 Task: Implement a JavaScript program to validate a username.
Action: Mouse moved to (175, 75)
Screenshot: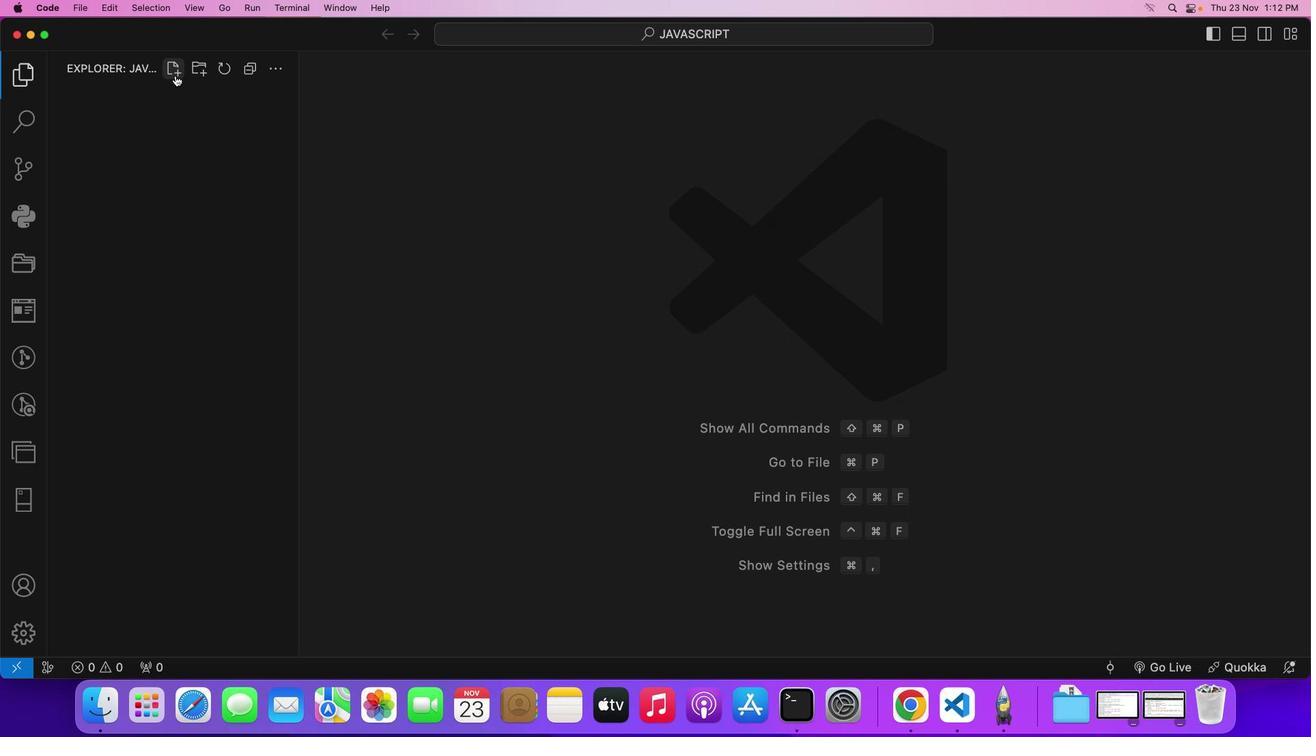 
Action: Mouse pressed left at (175, 75)
Screenshot: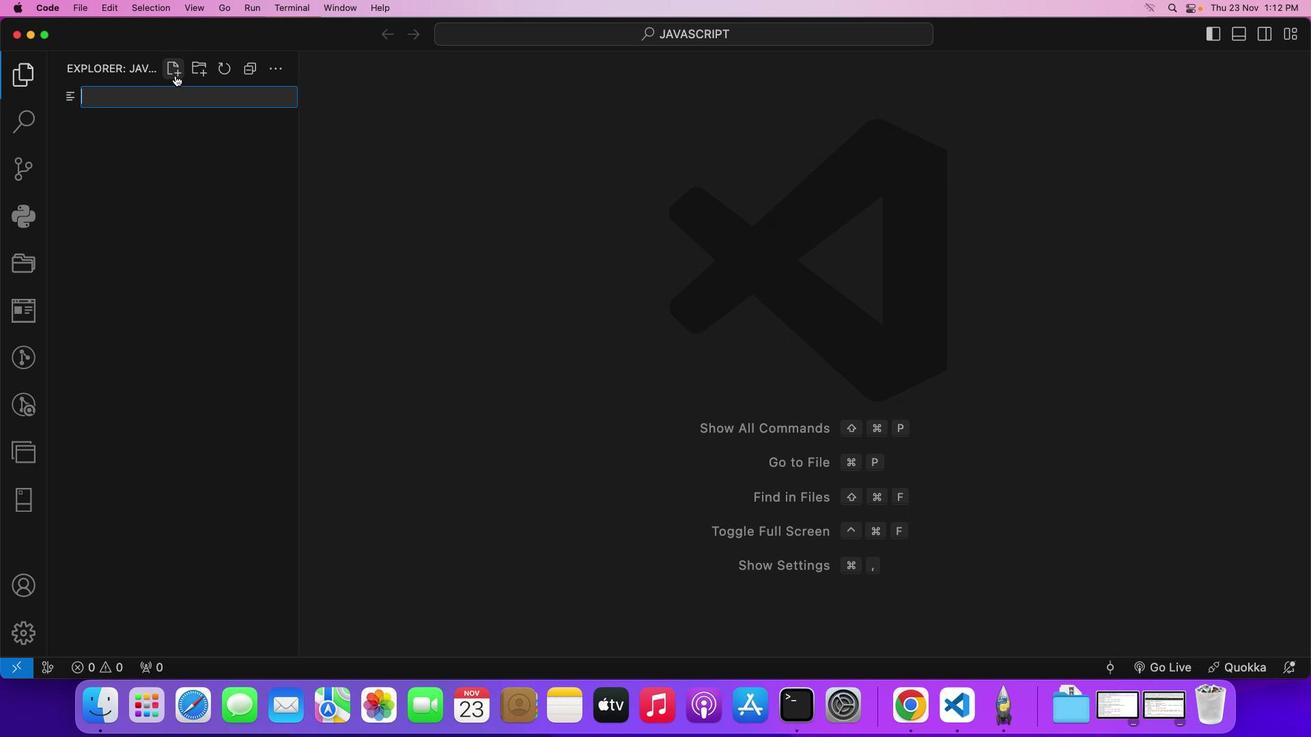 
Action: Key pressed Key.shift_r'D'Key.backspaceKey.shift_r'U''s''e''r'Key.shift_r'V''a''l''i''d''.''j''s'Key.enter
Screenshot: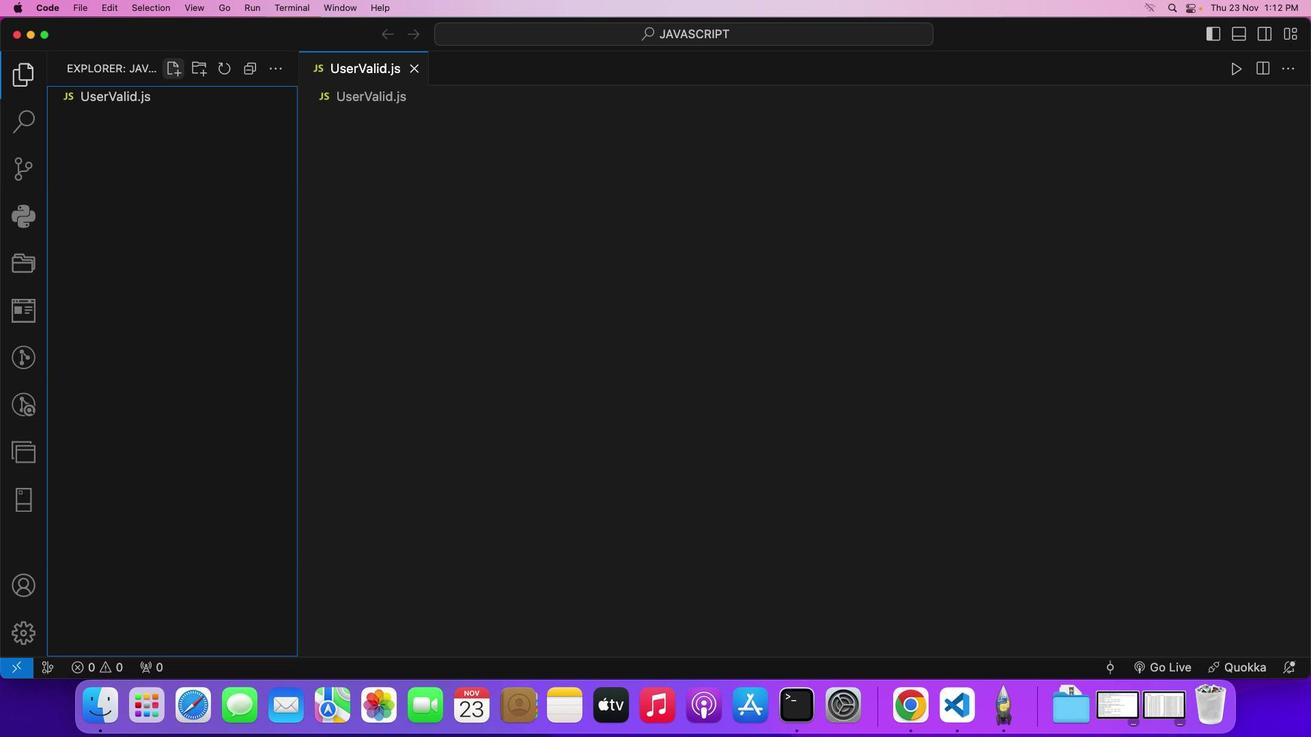 
Action: Mouse moved to (32, 82)
Screenshot: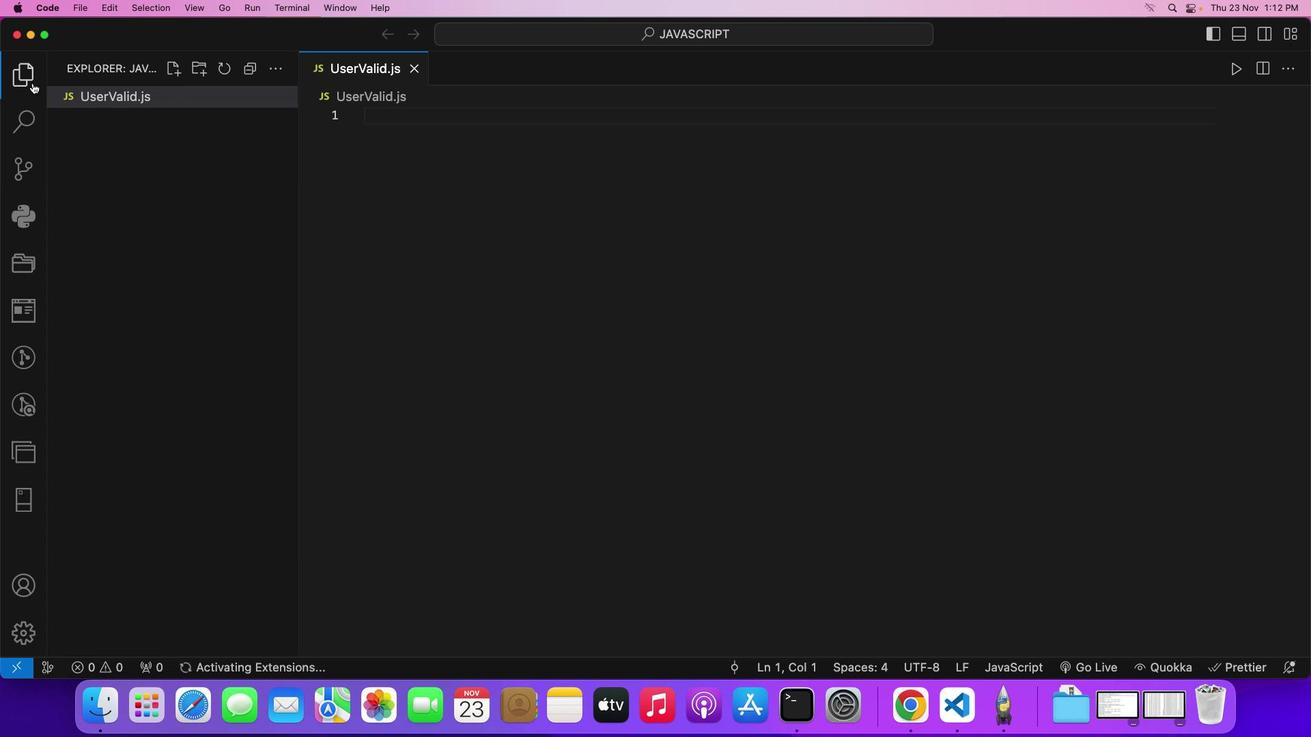 
Action: Mouse pressed left at (32, 82)
Screenshot: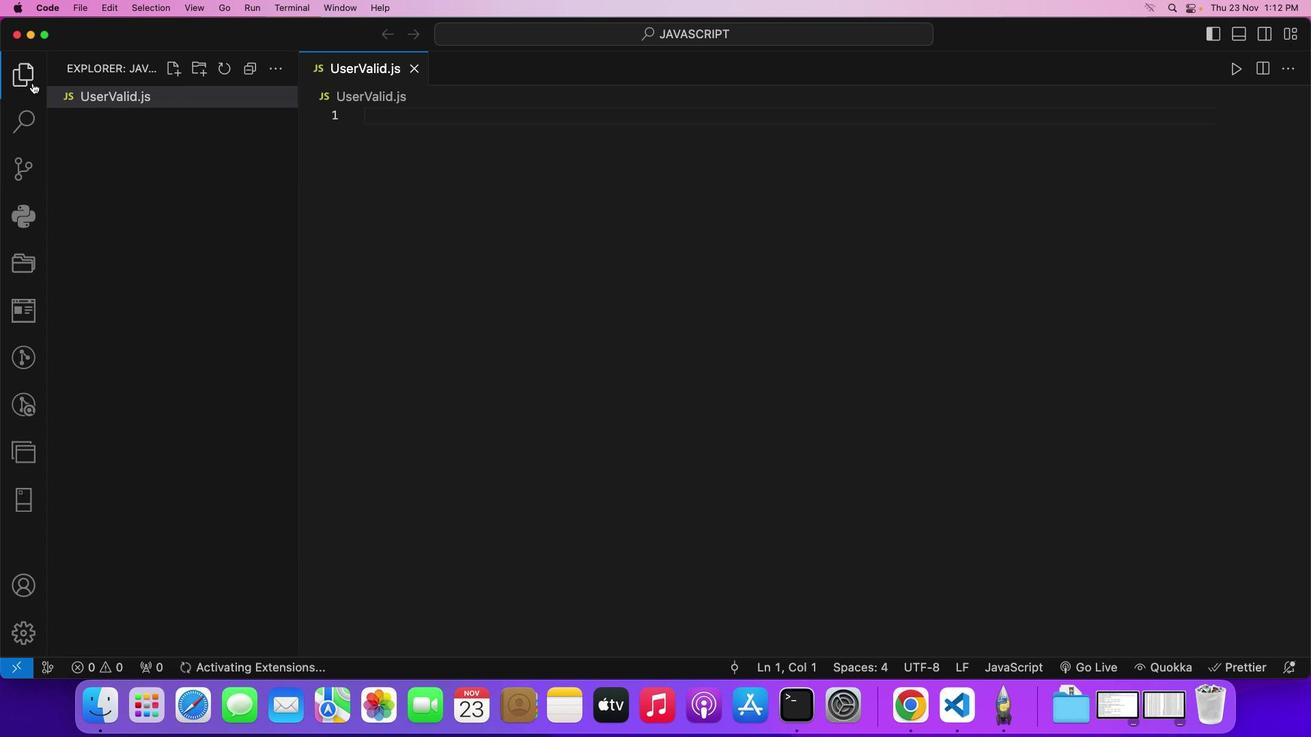 
Action: Mouse moved to (196, 118)
Screenshot: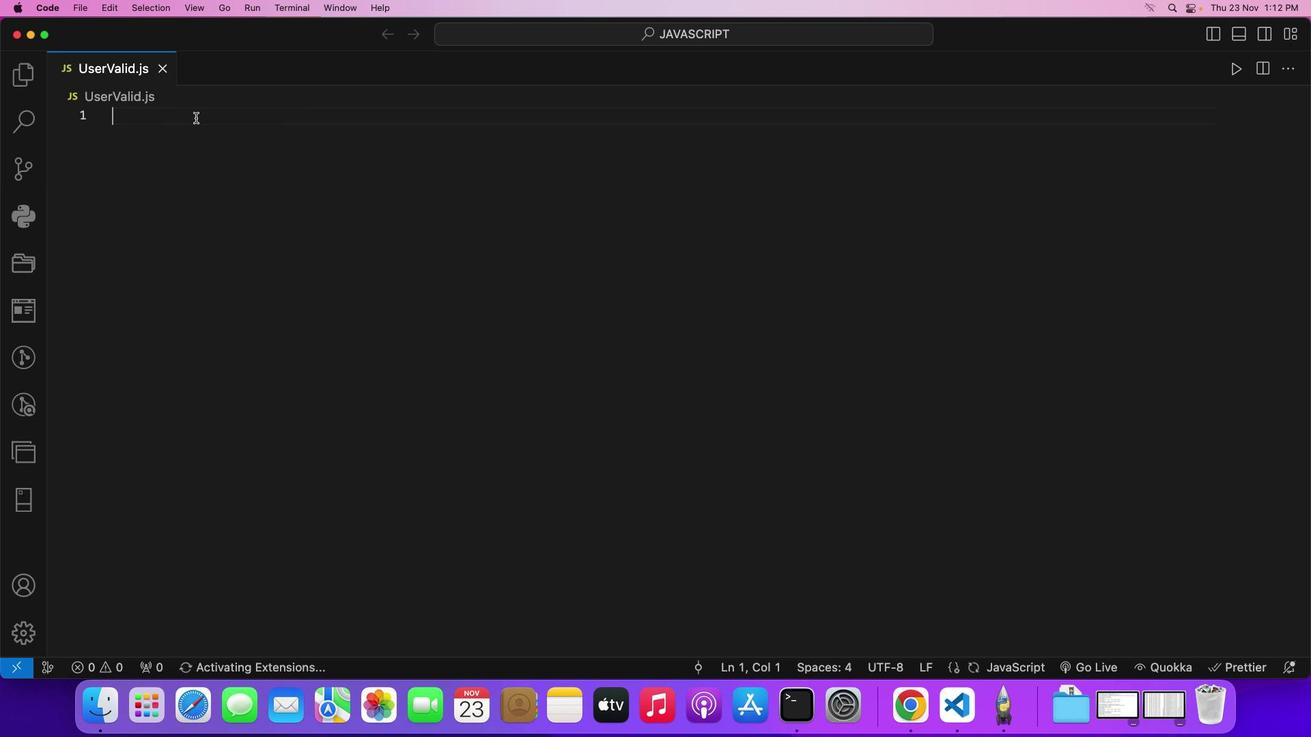 
Action: Key pressed 'f''u''n''c''t''i''o''n'Key.space'v''a''l''i''d''a''t''e'Key.shift_r'U''s''e''r''n''a''m''e'Key.shift_r'(''u''s''e''r''n''a''m''e'Key.rightKey.spaceKey.shift_r'{'Key.enter'/''/'Key.shift_r'R''e''g''u''l''a''r'Key.space'e''x''p''r''e''s''s''i''o''n'Key.space'f''o''r'Key.space'v''a''l''i''d''a''t''i''n''g'Key.space't''h''e'Key.space'u''s''e''r''n''a''m''e'Key.enter'c''o''n''s''t'Key.space'r''e''g''x'Key.backspace'e''x'Key.space'='Key.space'/'Key.shift_rKey.shift_r'^''[''a''-''z'Key.shift_r'A''-'Key.shift_rKey.shift_r'Z''0''-''9'Key.rightKey.shift_r'('Key.shift_r'?'Key.backspaceKey.backspaceKey.shift_r'('Key.shift_r'?'Key.shift_r'!''.'Key.shift_r'*'Key.shift_r'?''['Key.spaceKey.shift_r'_'Key.rightKey.shift_r'{''2'Key.right'['Key.backspaceKey.right'[''a''-''z'Key.shift_r'A''-'Key.shift_r'Z''0''-''9'Key.shift_r'_'Key.rightKey.shift_r'{''1'',''1''3'Key.rightKey.space'['Key.backspaceKey.backspace'[''a''-''z'Key.shift_r'A''='Key.backspace'-'Key.shift_r'Z''0''-''9'Key.rightKey.shift_r'$''/'';'Key.enterKey.enter'/''/'Key.spaceKey.shift_r'T''e''s''t'Key.space't''h''e'Key.space'u''s''e''r''n''a''m''e'Key.space'a''g''a''i''n''s''t'Key.space't''h''e'Key.space'r''e''g''u''l''a''r'Key.space'e''x''p''r''e''s''s''i''o''n'Key.enter'c''o''n''s''t'Key.space'i''s'Key.shift_r'V''a''l''i''d'Key.space'='Key.space'r''e''g''e''x''.''t''e''x'Key.backspace'x''t'Key.backspaceKey.backspace's''t'Key.shift_r'(''u''s''e''r'Key.enterKey.right';'Key.enterKey.enter'/''/'Key.spaceKey.shift_r'R''e''t''u''r'Key.backspace'r''n'Key.space't''h''e'Key.space'r''e''a'Key.backspace's''u''l''t'Key.space'o''f'Key.space't''h''e'Key.space'v''a''l''i''d''a''t''i''o''n'Key.enter'r''e''t''u''r''n'Key.space'i''s'Key.shift_r'V''a''l''i''d'';'Key.downKey.enterKey.enter'/''/'Key.spaceKey.shift_r'E''x''a''m''p''l''e'Key.space'u''s''a''g''e'Key.shift_r':'Key.enter'c''o''s'Key.backspaceKey.spaceKey.backspaceKey.backspaceKey.backspaceKey.upKey.spaceKey.spaceKey.downKey.spaceKey.space'c''o''n''s''t'Key.space'u''s''e''r''n''a''m''e'Key.shift_r'T''O'Key.shift_rKey.backspace'o'Key.shift_r'V''a''l''i''d''a''t''e'Key.space'='Key.spaceKey.shift_r'"''m''y'Key.shift_r'_''u''s''e''r''n''a''m''e''1''2''3'Key.right';'Key.enter'c''o''n''s''t'Key.space'u''s'Key.shift_r'U''s'Key.backspaceKey.backspaceKey.backspaceKey.backspace'i''s'Key.shift_r'U''s''e''r''n''a''m''e'Key.shift_r'V''a''l''i''d'Key.space'='Key.space'v''a''l''i''d''a''t''e'Key.shift_r'U'Key.enterKey.shift_r'(''u''s''e''r'Key.backspace'r''n''a''m''e'Key.shift_r'T'Key.enterKey.right';'Key.enterKey.enter'i''f'Key.shift_r'('Key.backspaceKey.spaceKey.shift_r'(''i''s'Key.shift_r'U''s''e''r''n''a''m''e'Key.shift_r'V''a''l''i''d'Key.rightKey.spaceKey.shift_r'{'Key.enter'c''o''n''s''o''l''e''.''l''o''g'Key.shift_r'('Key.shift_r'"'Key.shift_r'U''s''e''r''n''a''m''e'Key.space'i''s'Key.space'v''a''l''i''d'Key.shift_r'!'Key.rightKey.right';'Key.enterKey.backspaceKey.backspaceKey.down'e''l''s''e'Key.backspaceKey.backspaceKey.backspaceKey.backspaceKey.space'e''l''s''e'Key.spaceKey.shift_r'{'Key.enter'c''o''n''s''o''l''e''.''l''o''g'Key.shift_r'('Key.shift_r'"'Key.shift_r'U''s''e''r''n''a''m''e'Key.space'i''s'Key.space'i''n''v''a''l''i''d'Key.rightKey.right';'Key.downKey.enter
Screenshot: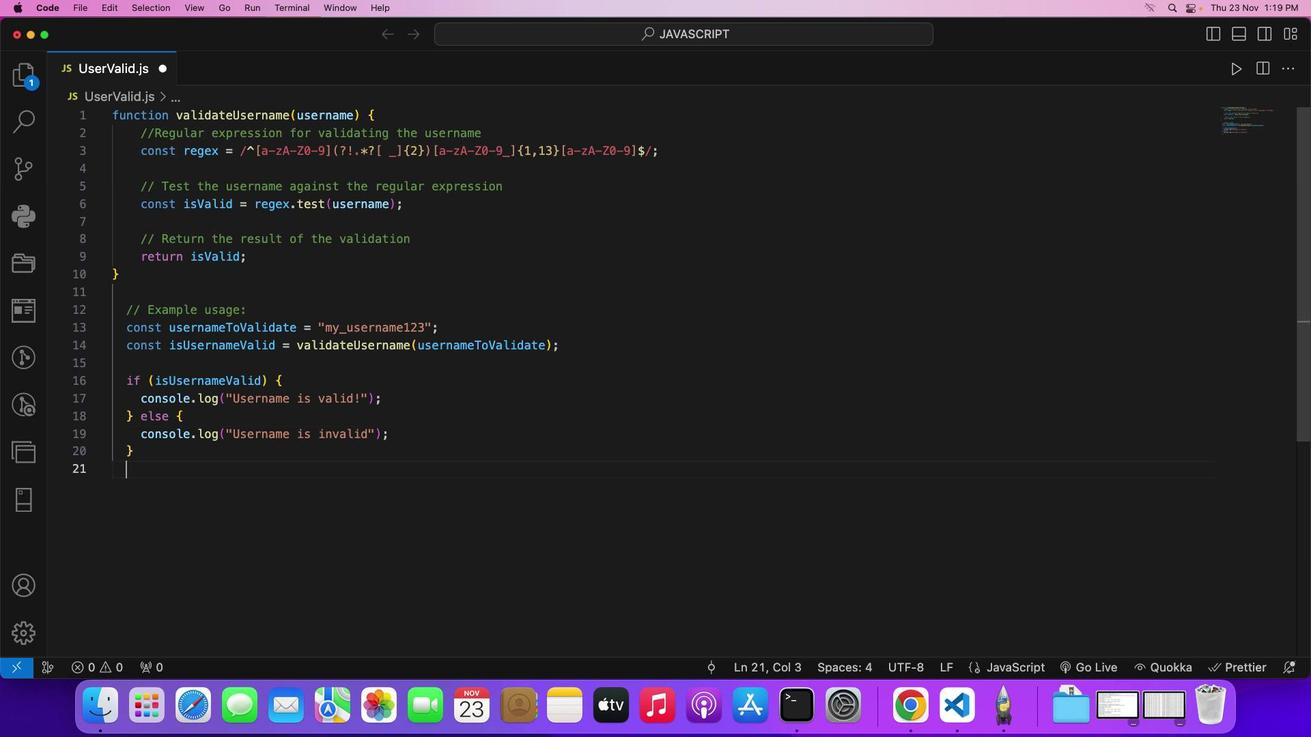 
Action: Mouse moved to (429, 302)
Screenshot: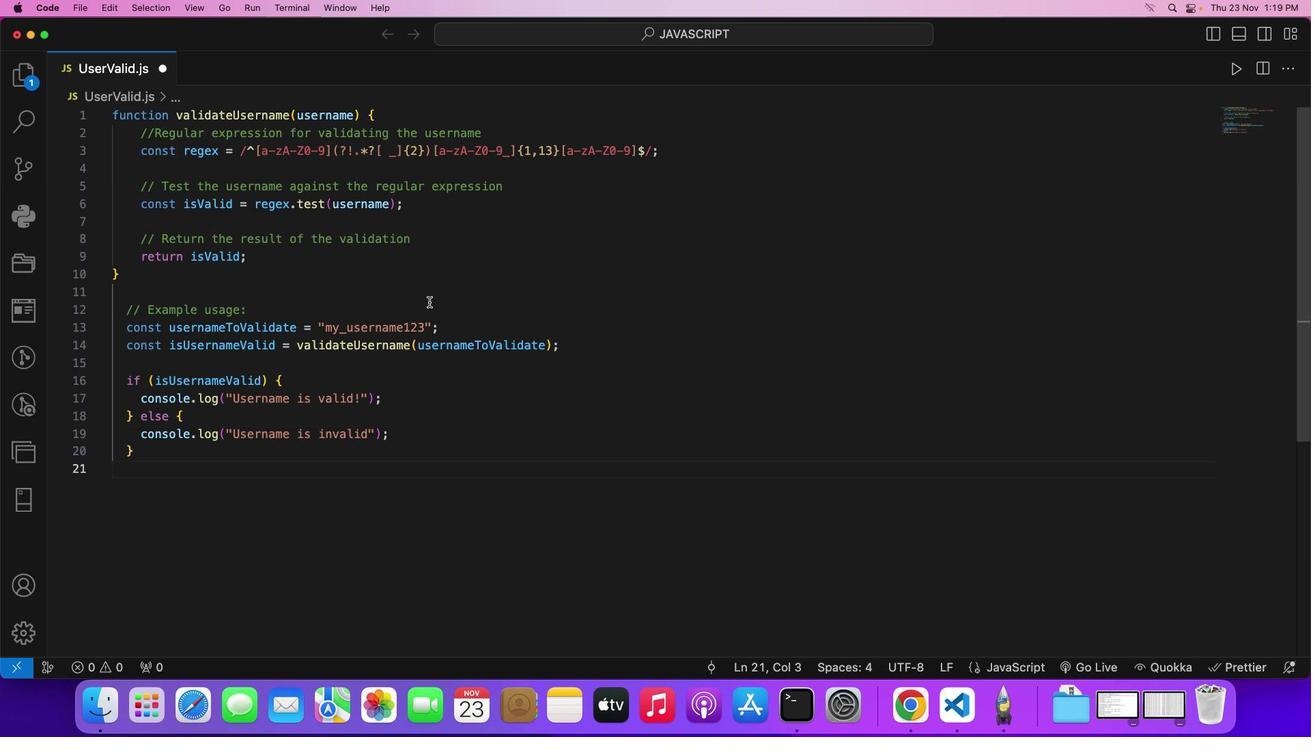 
Action: Key pressed Key.cmd
Screenshot: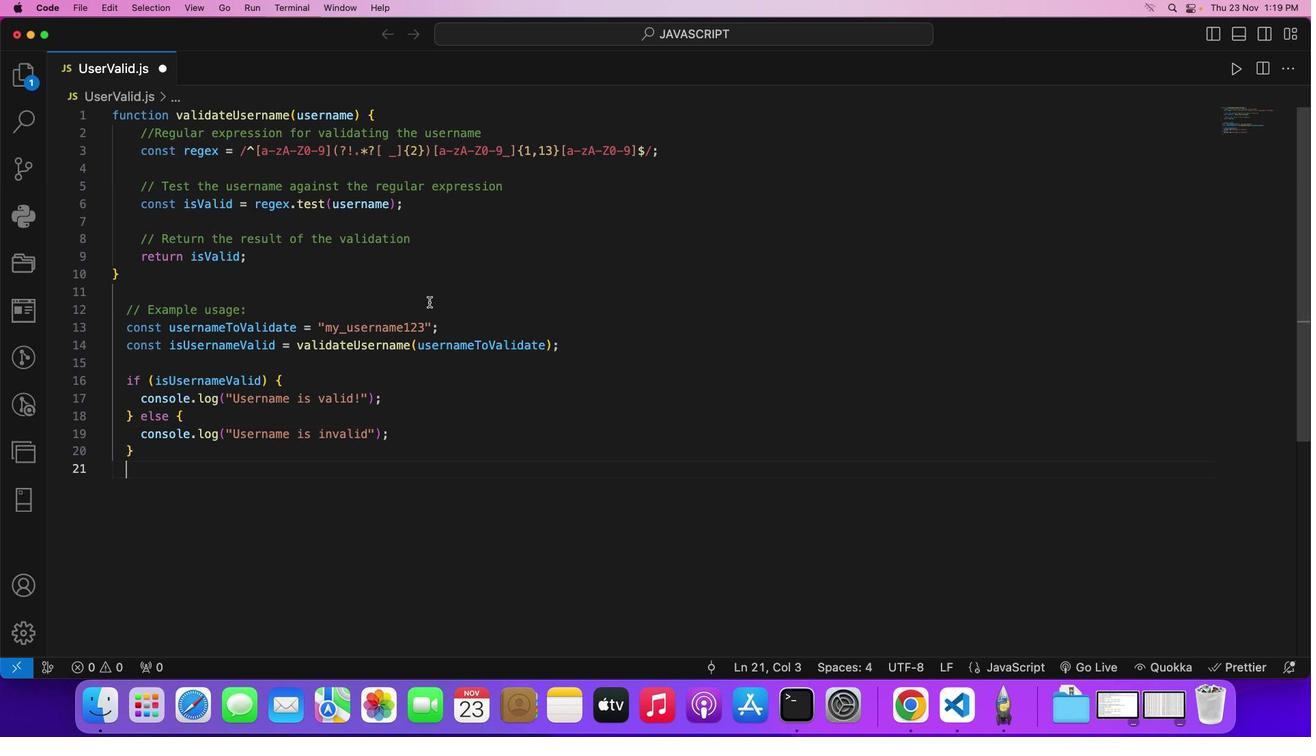 
Action: Mouse moved to (430, 302)
Screenshot: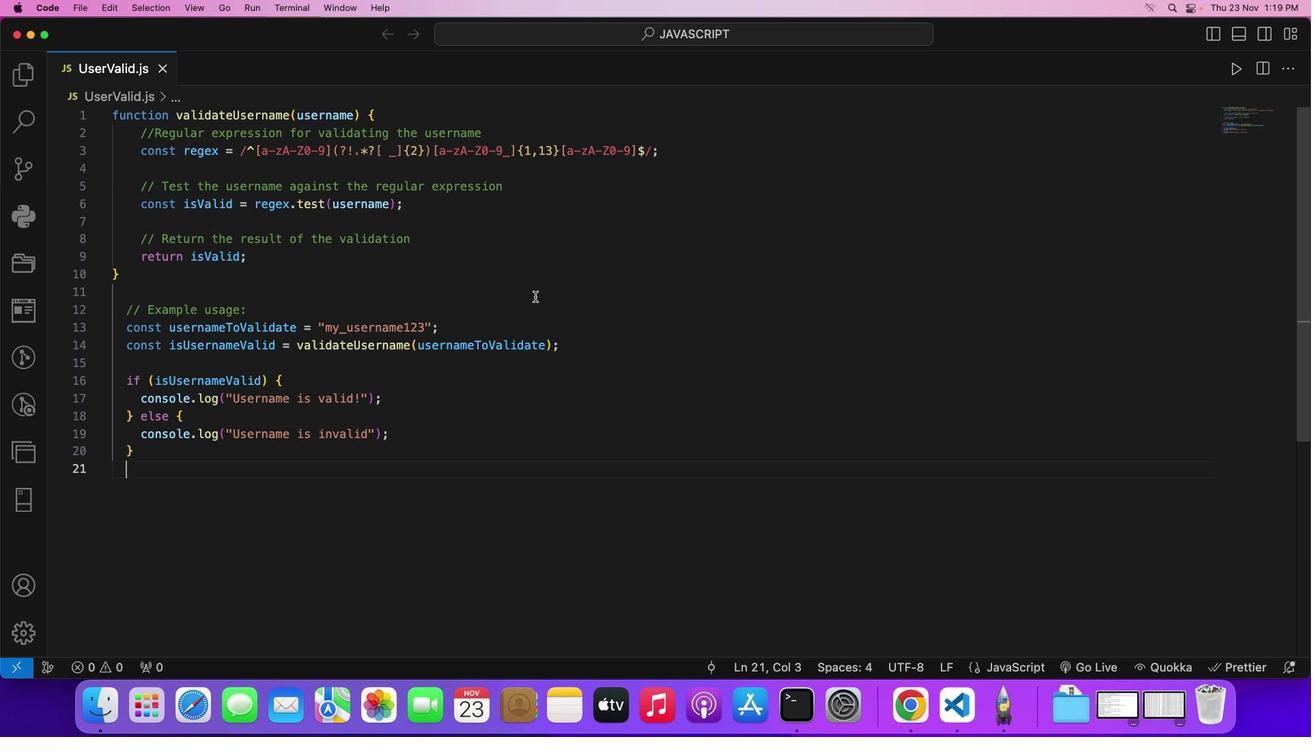 
Action: Key pressed 's'
Screenshot: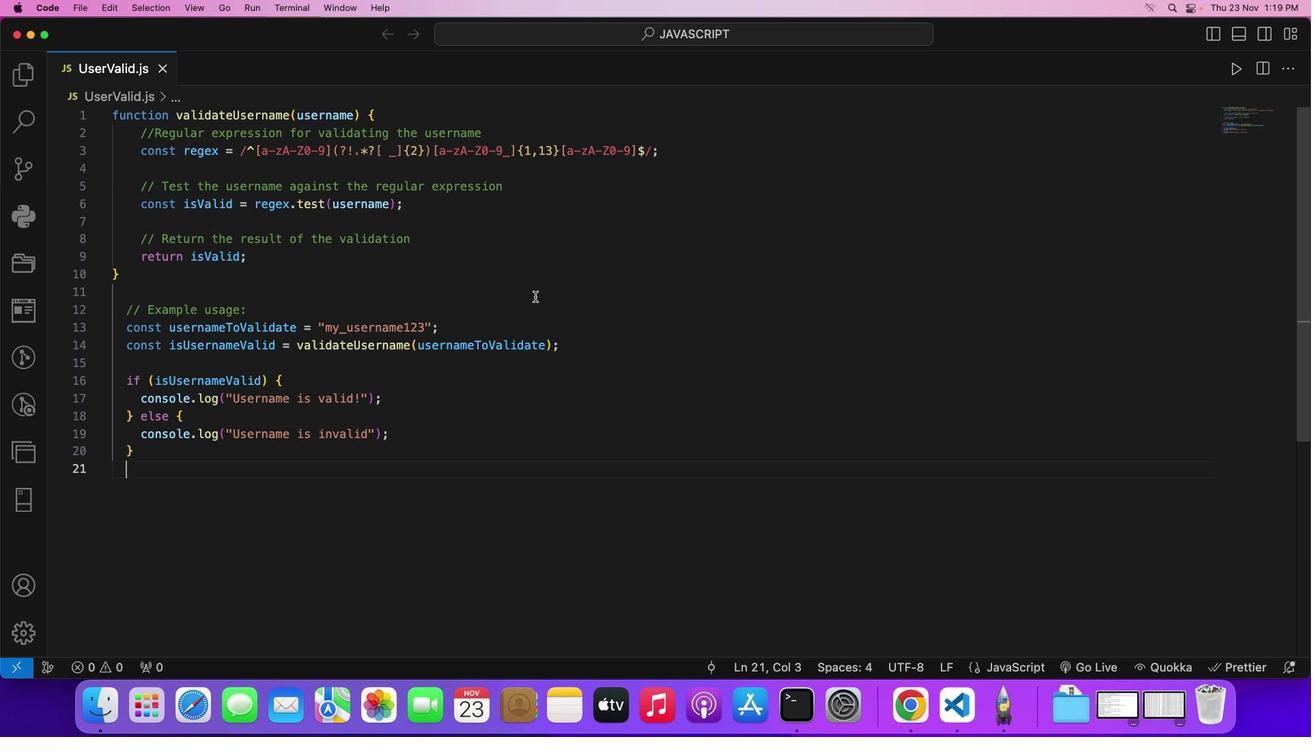 
Action: Mouse moved to (1039, 168)
Screenshot: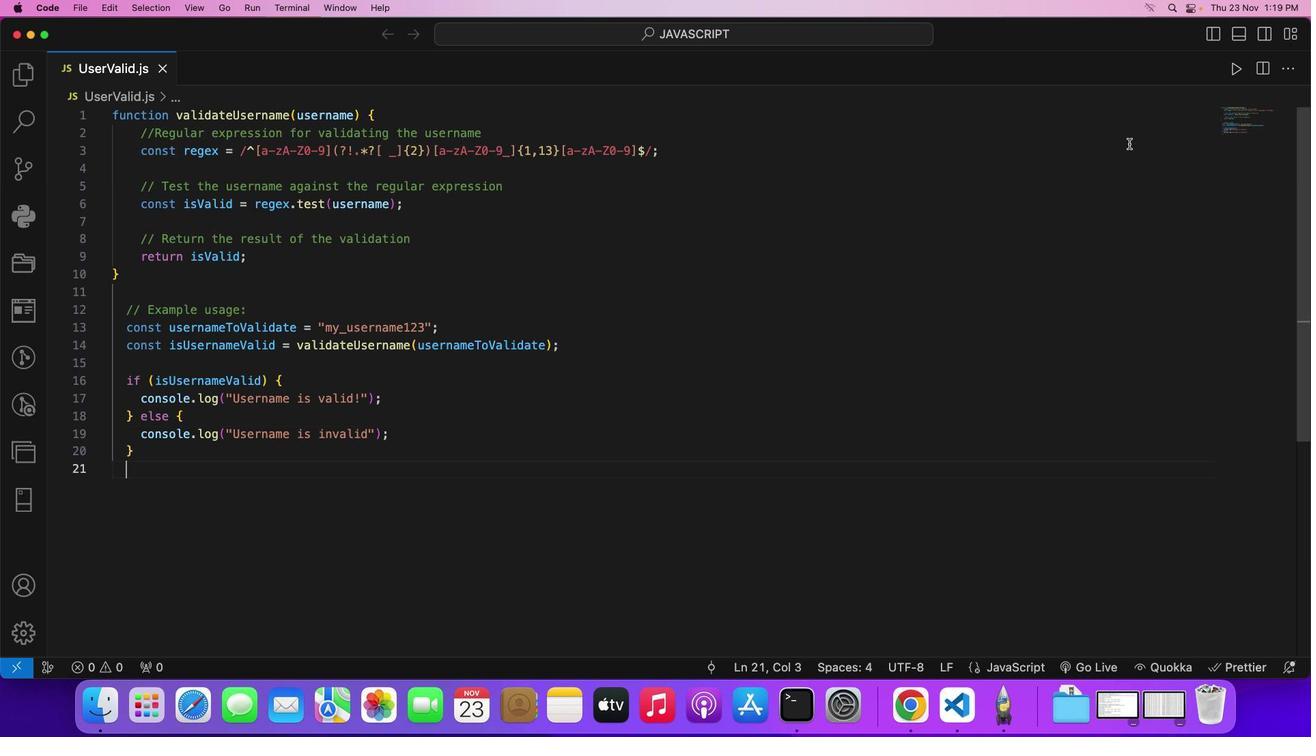 
Action: Key pressed Key.cmd
Screenshot: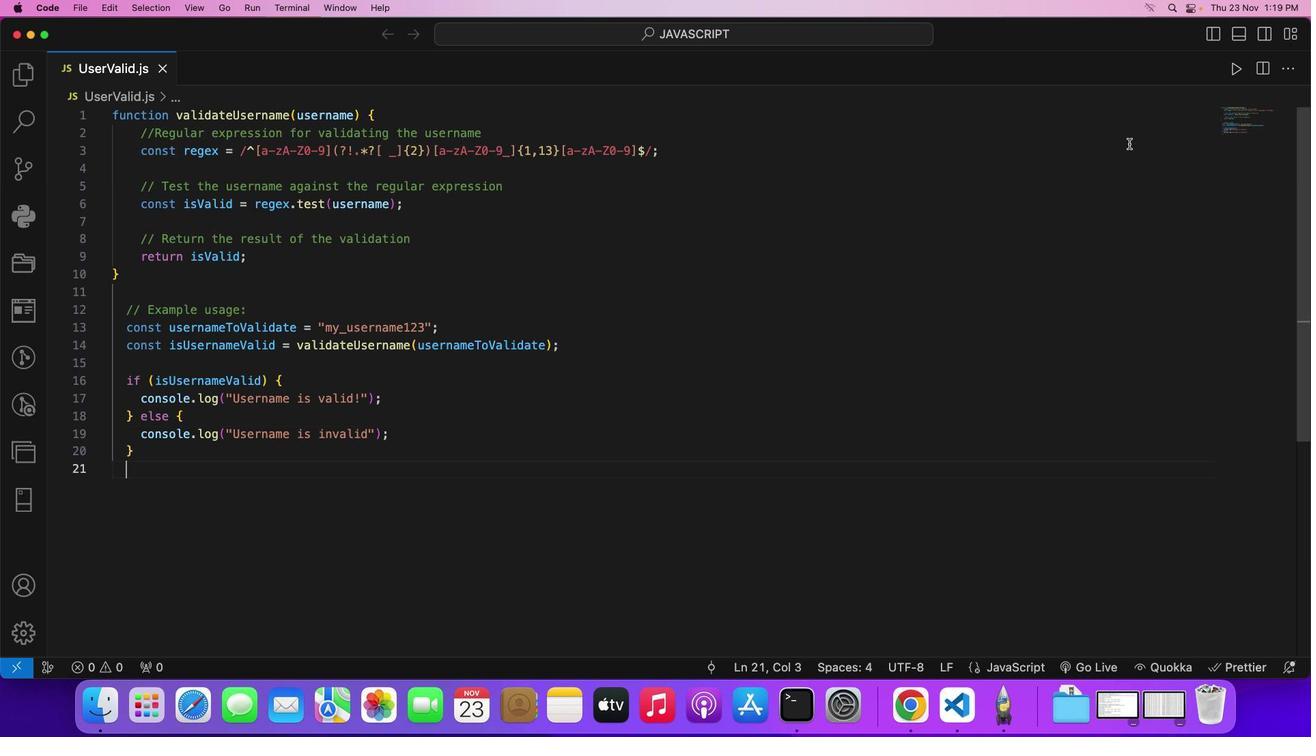 
Action: Mouse moved to (1091, 156)
Screenshot: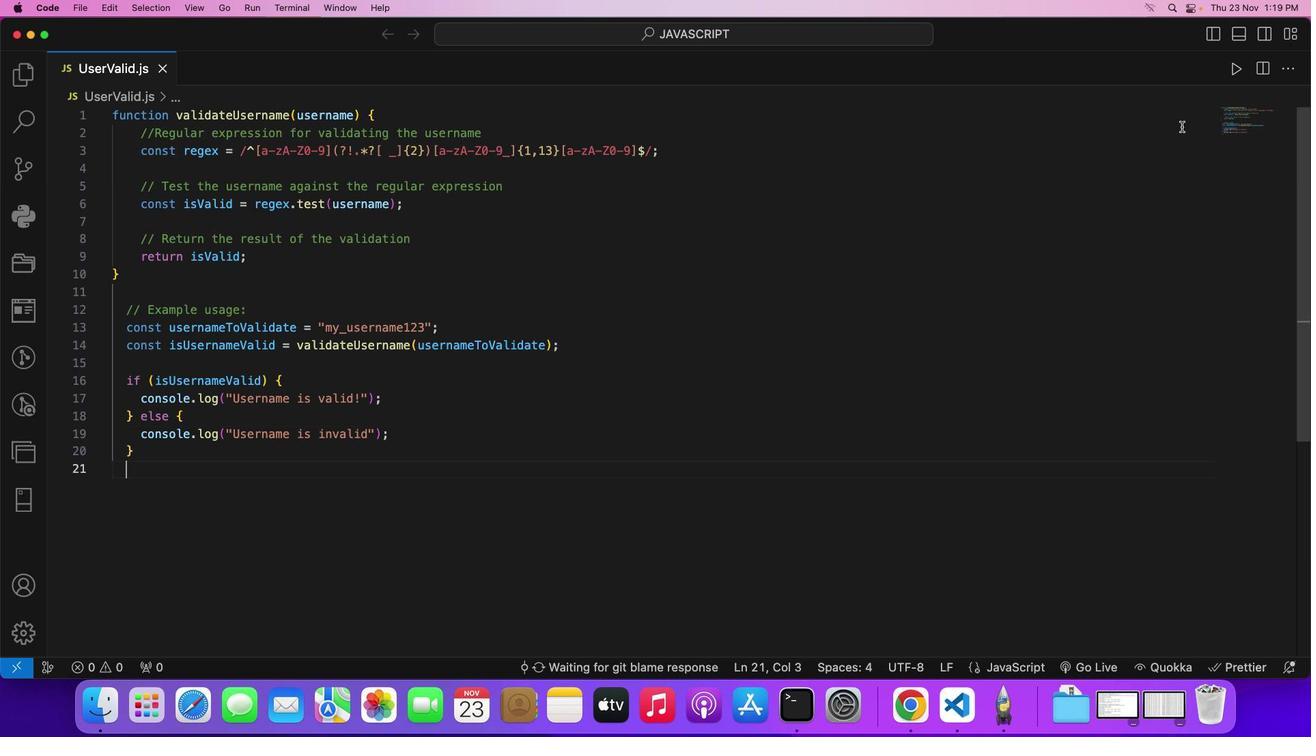 
Action: Key pressed 's'
Screenshot: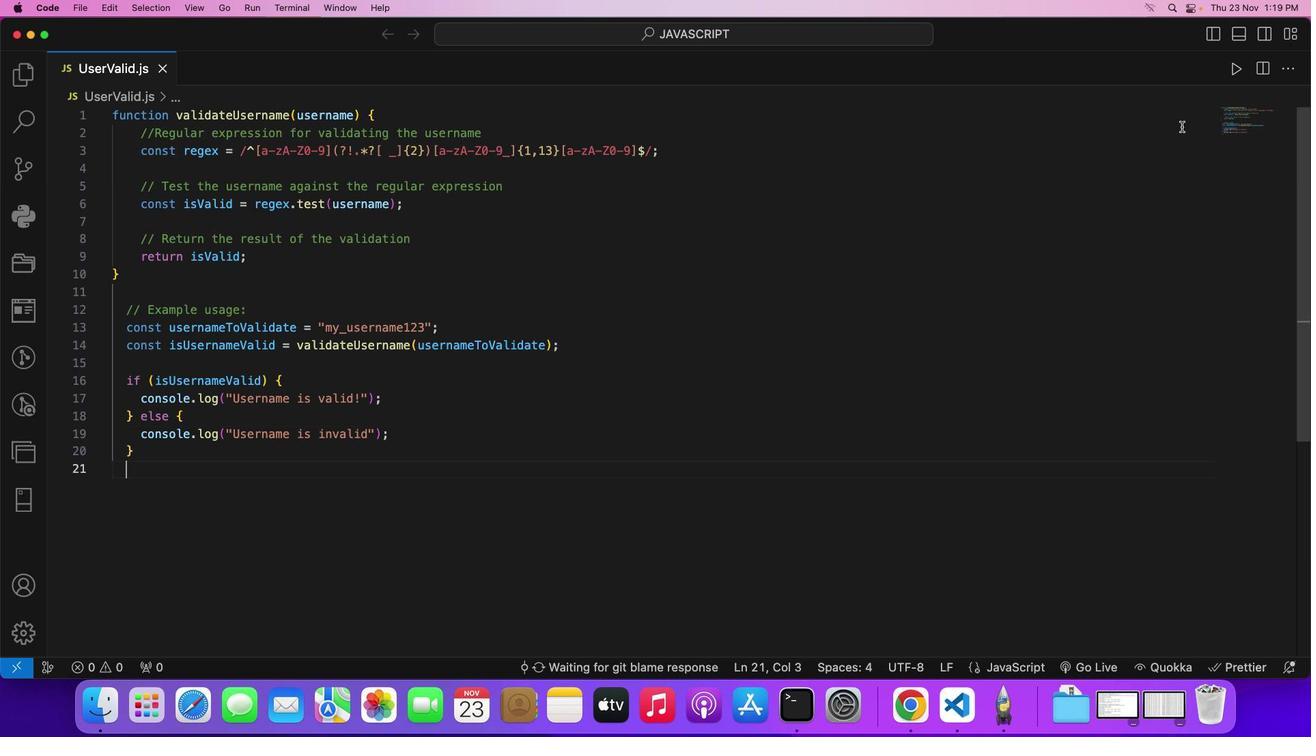
Action: Mouse moved to (1228, 73)
Screenshot: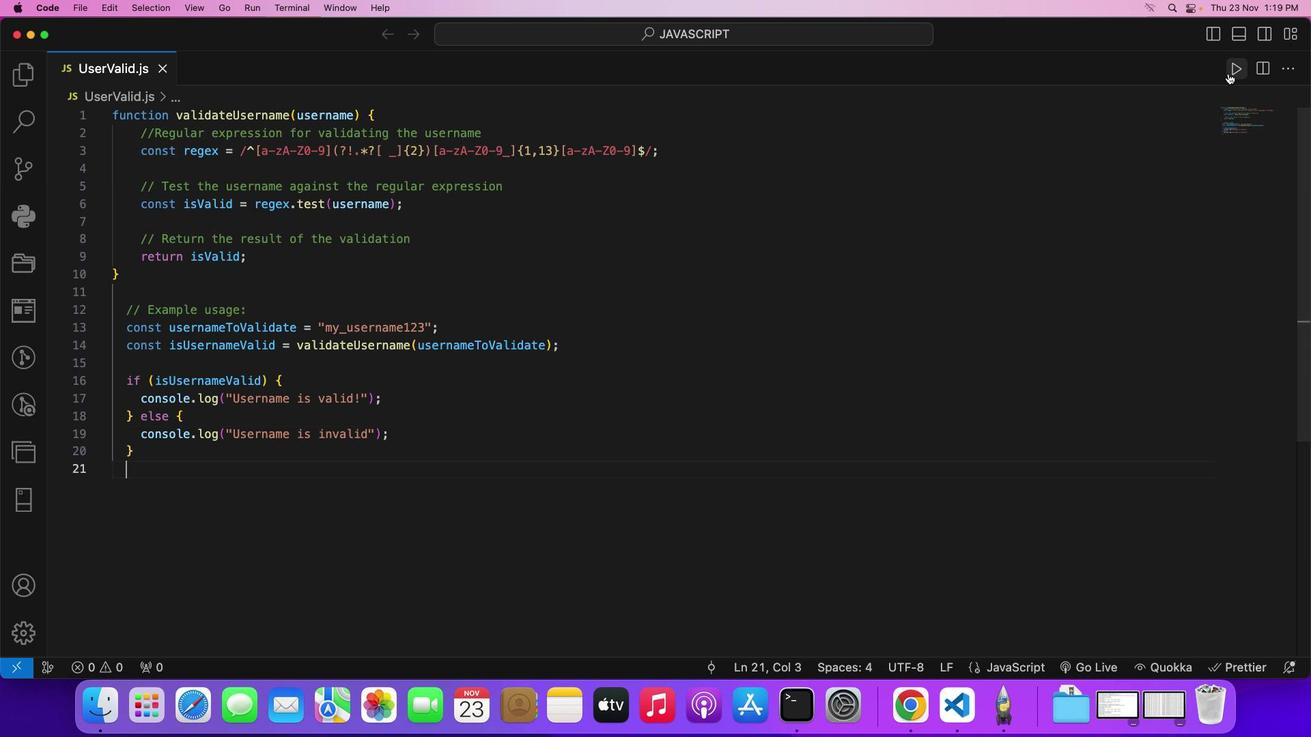 
Action: Mouse pressed left at (1228, 73)
Screenshot: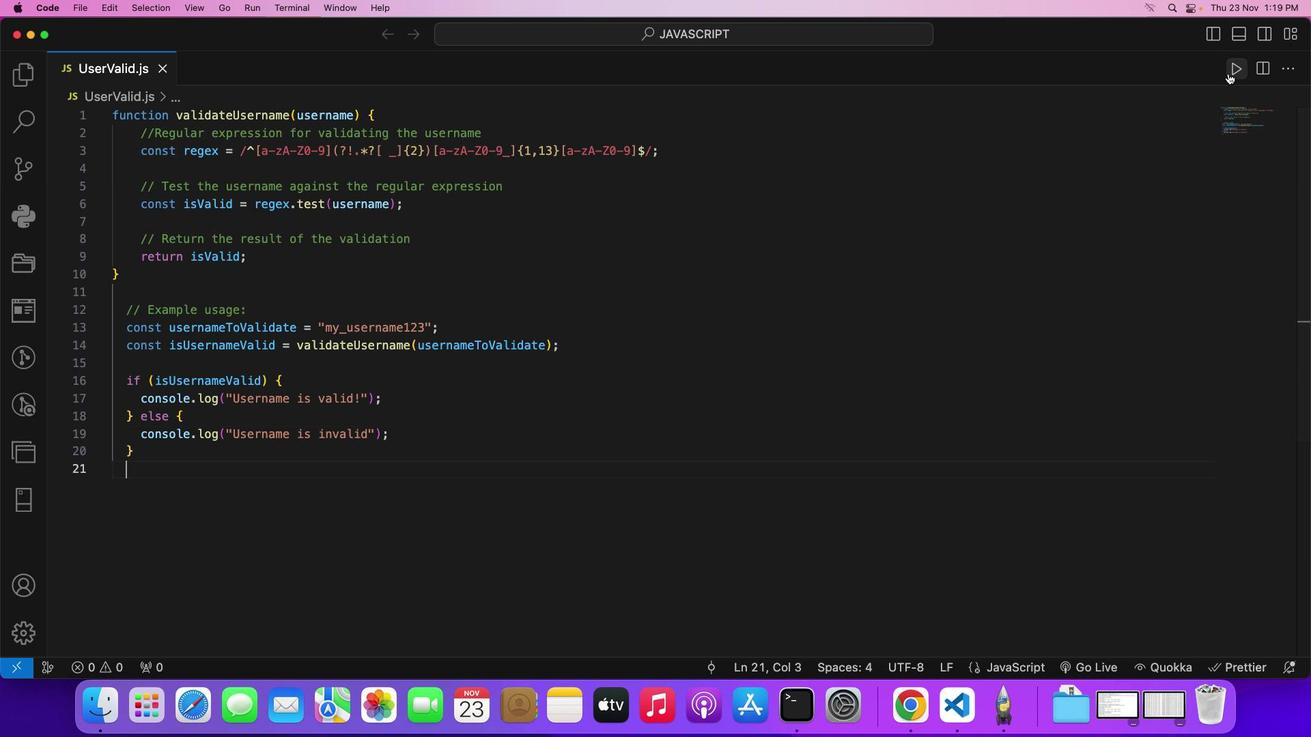
Action: Mouse moved to (863, 186)
Screenshot: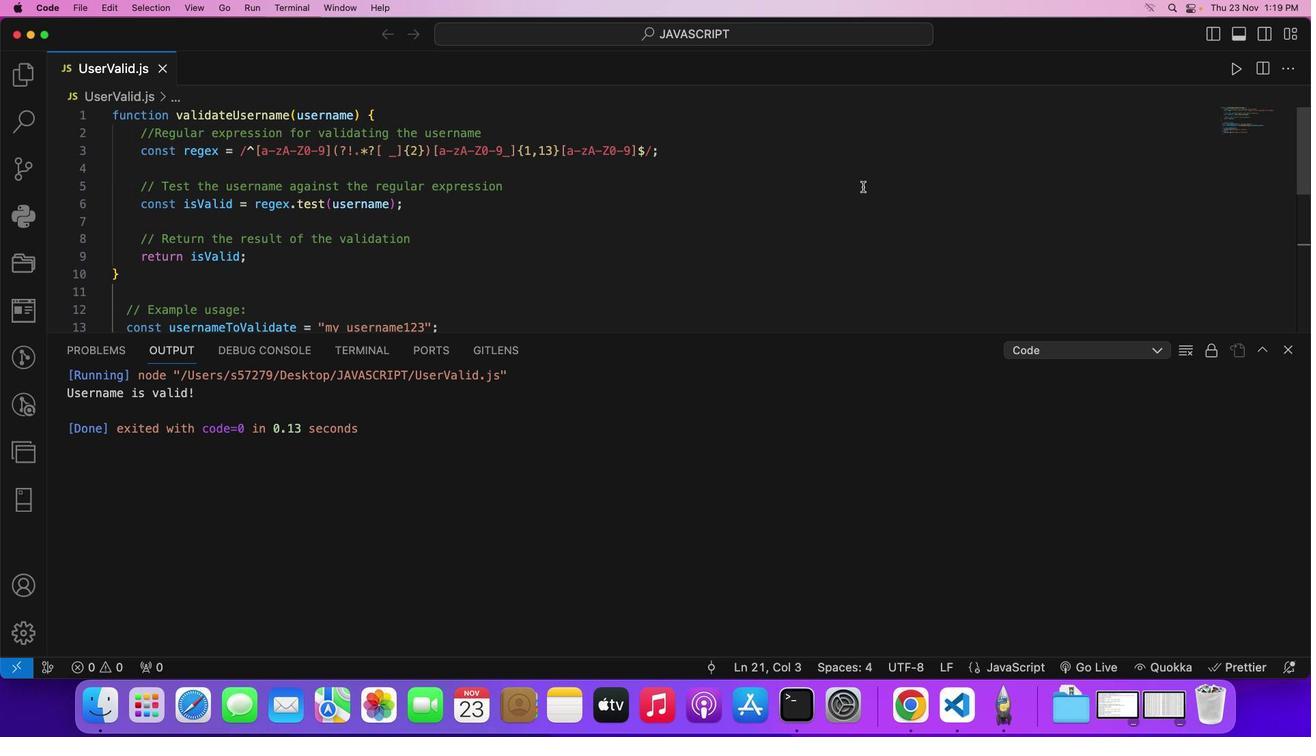 
